 Task: Open Card Card0000000315 in Board Board0000000079 in Workspace WS0000000027 in Trello. Add Member Mailaustralia7@gmail.com to Card Card0000000315 in Board Board0000000079 in Workspace WS0000000027 in Trello. Add Orange Label titled Label0000000315 to Card Card0000000315 in Board Board0000000079 in Workspace WS0000000027 in Trello. Add Checklist CL0000000315 to Card Card0000000315 in Board Board0000000079 in Workspace WS0000000027 in Trello. Add Dates with Start Date as Jun 01 2023 and Due Date as Jun 30 2023 to Card Card0000000315 in Board Board0000000079 in Workspace WS0000000027 in Trello
Action: Mouse moved to (279, 435)
Screenshot: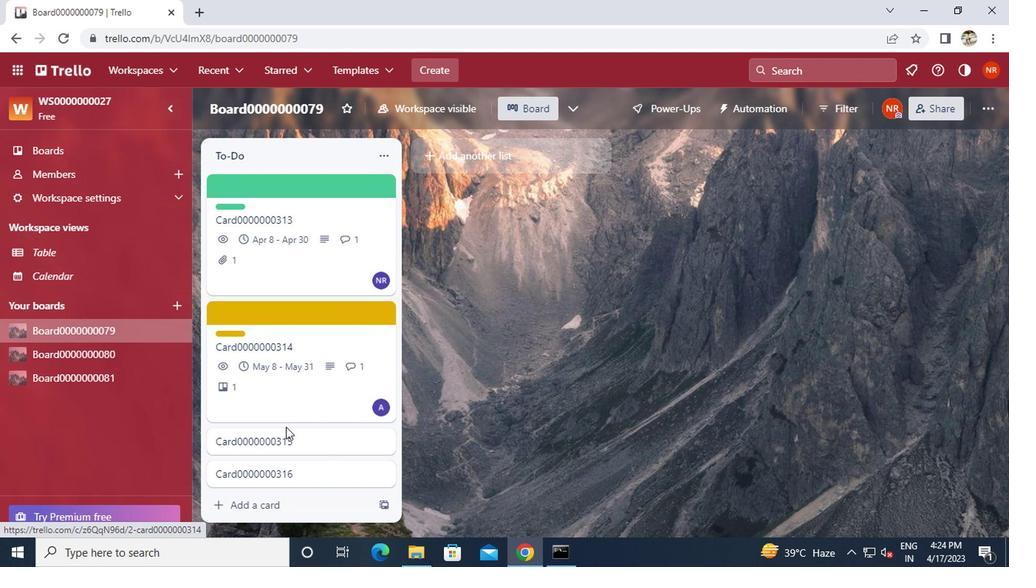 
Action: Mouse pressed left at (279, 435)
Screenshot: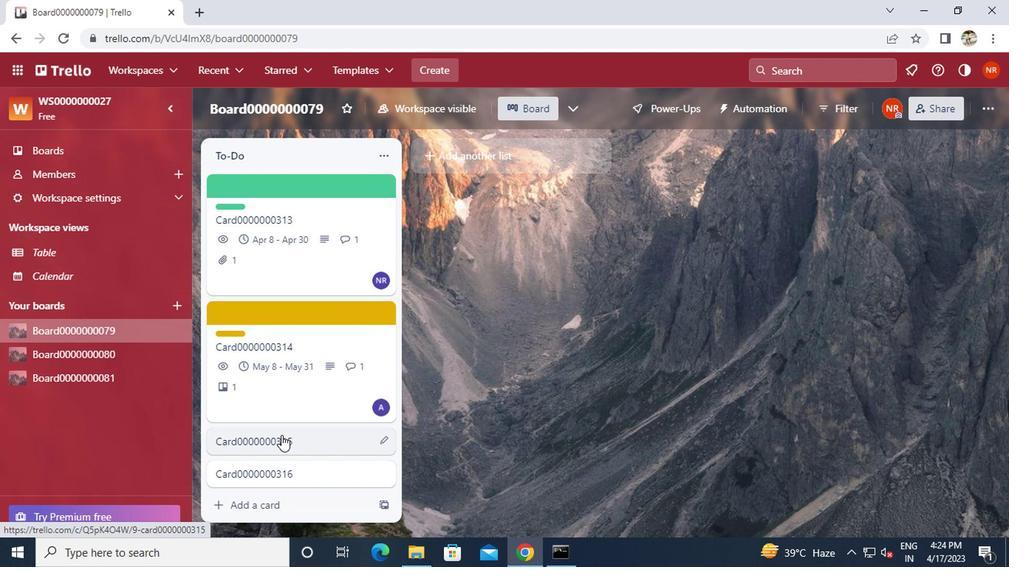 
Action: Mouse moved to (666, 188)
Screenshot: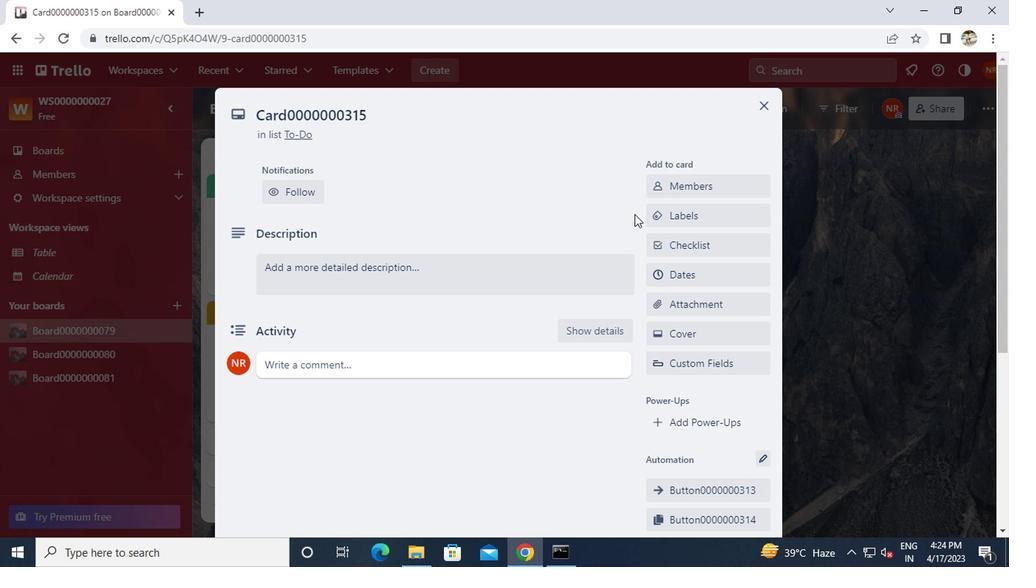 
Action: Mouse pressed left at (666, 188)
Screenshot: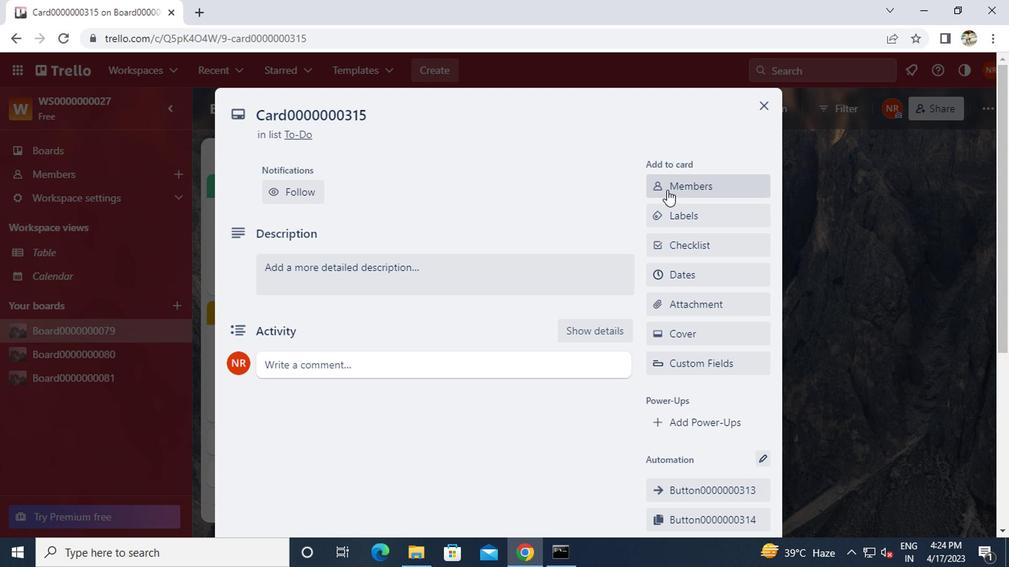 
Action: Key pressed m<Key.caps_lock>ailaustralia7<Key.shift>@GMAIL.COM
Screenshot: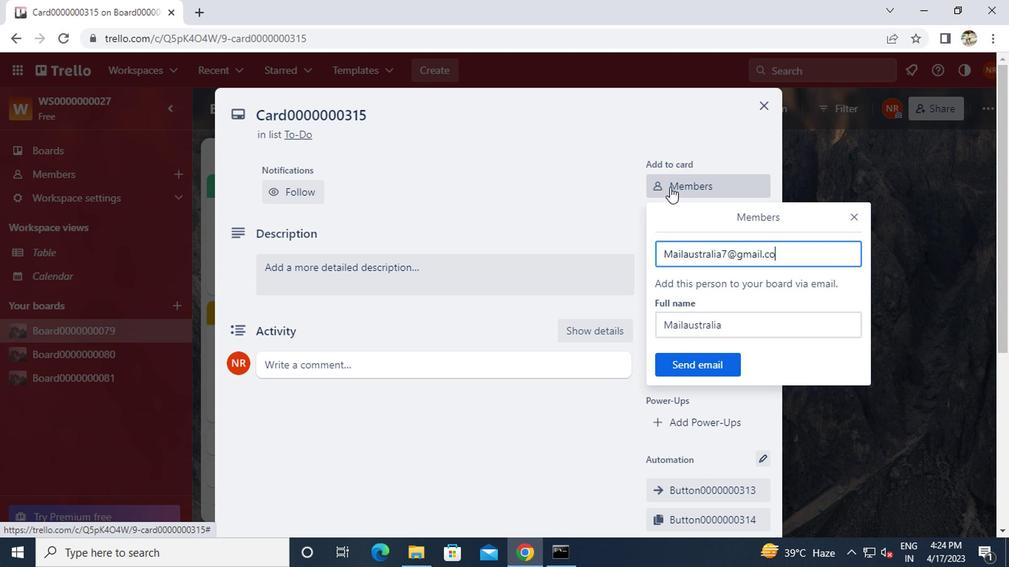 
Action: Mouse moved to (677, 372)
Screenshot: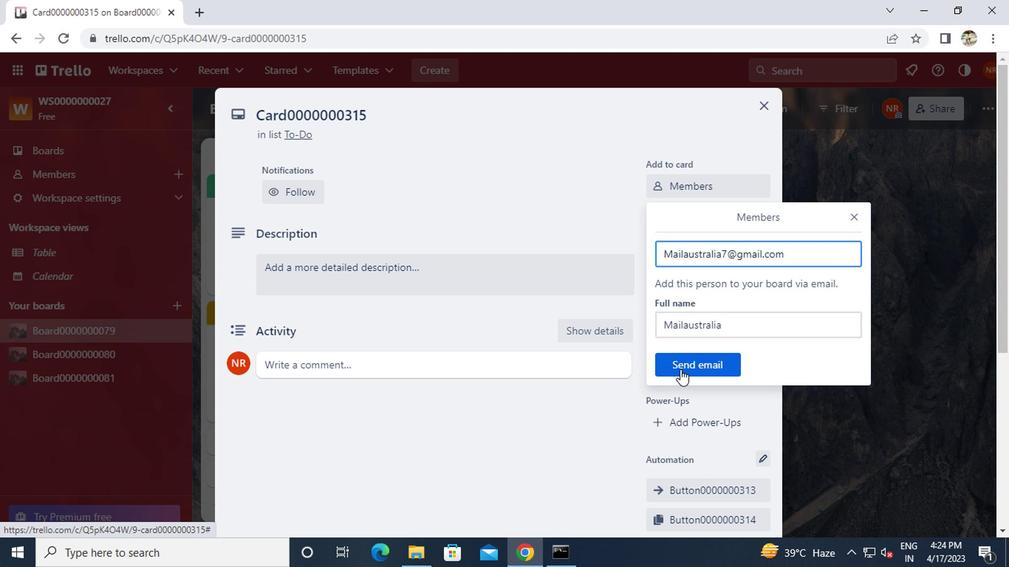 
Action: Mouse pressed left at (677, 372)
Screenshot: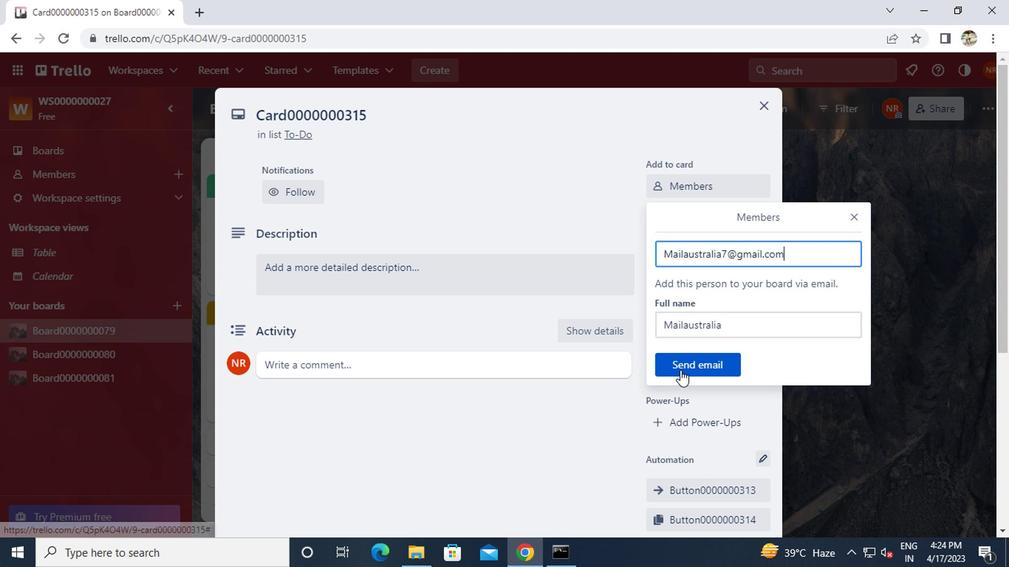 
Action: Mouse moved to (675, 221)
Screenshot: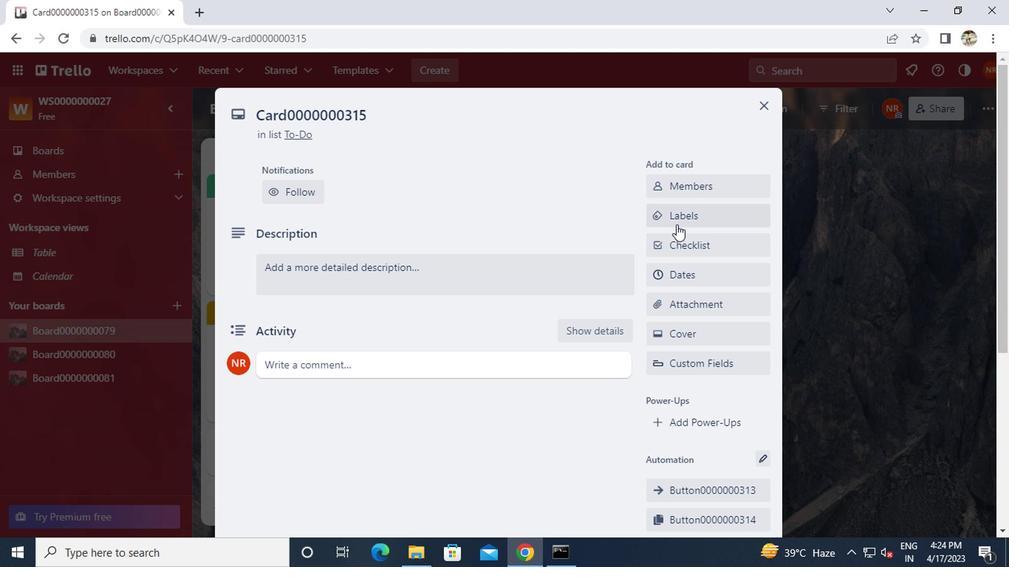 
Action: Mouse pressed left at (675, 221)
Screenshot: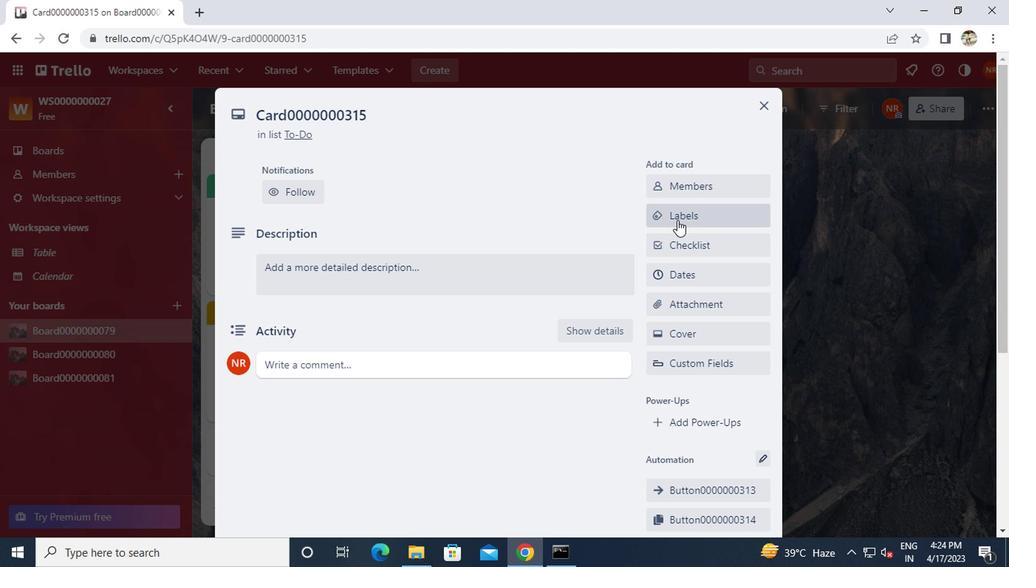 
Action: Mouse moved to (707, 430)
Screenshot: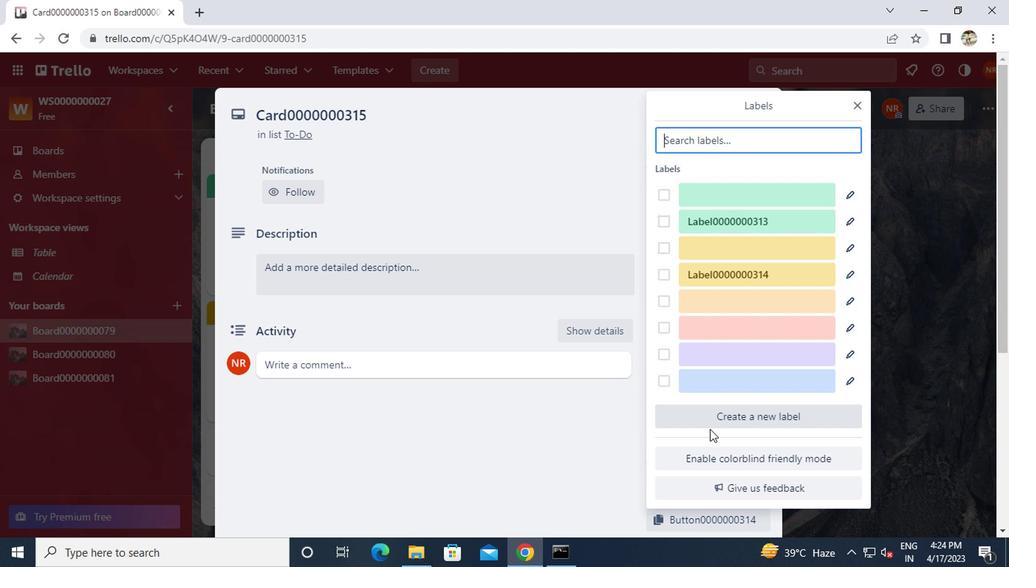 
Action: Mouse pressed left at (707, 430)
Screenshot: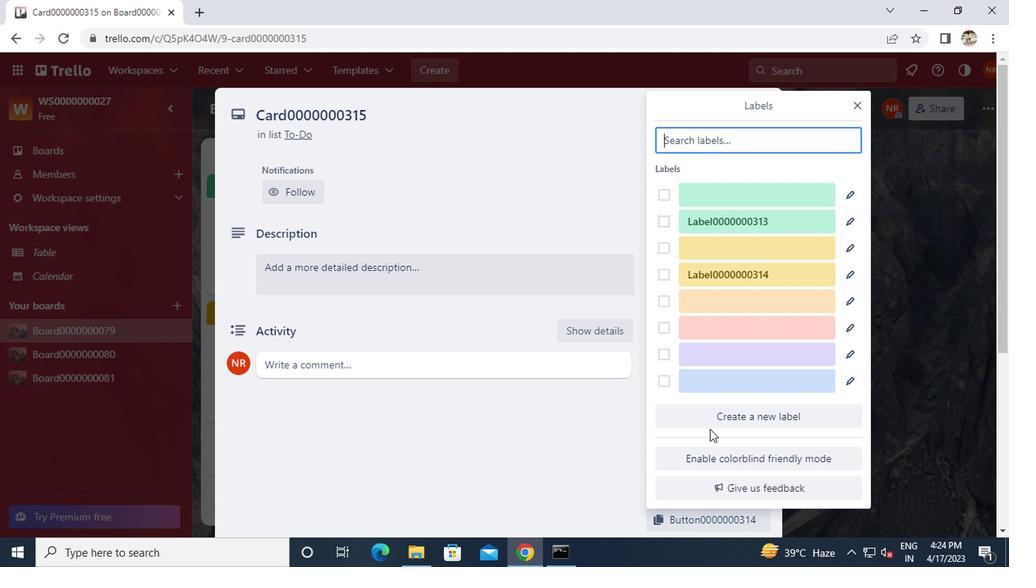 
Action: Mouse moved to (706, 422)
Screenshot: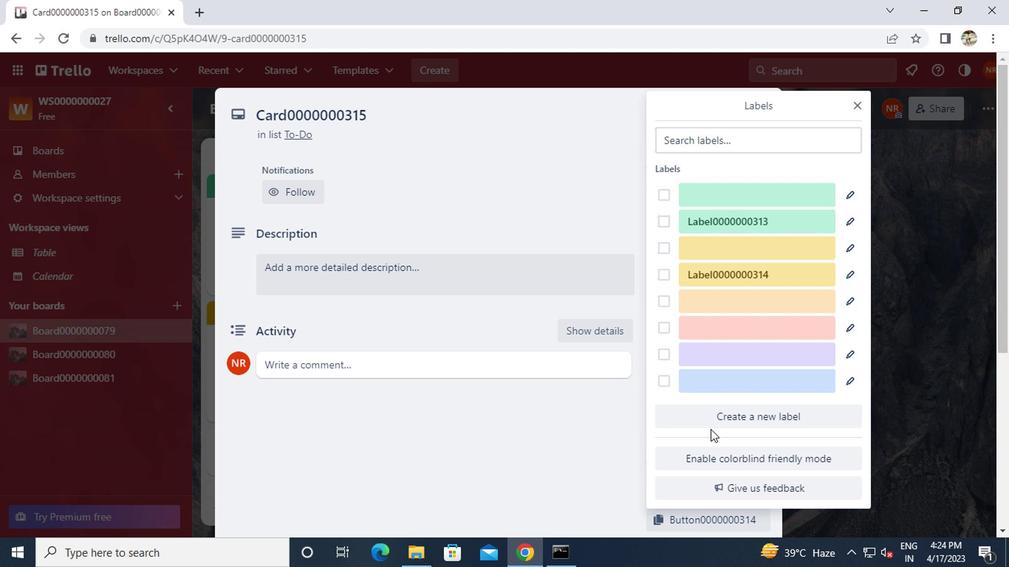 
Action: Mouse pressed left at (706, 422)
Screenshot: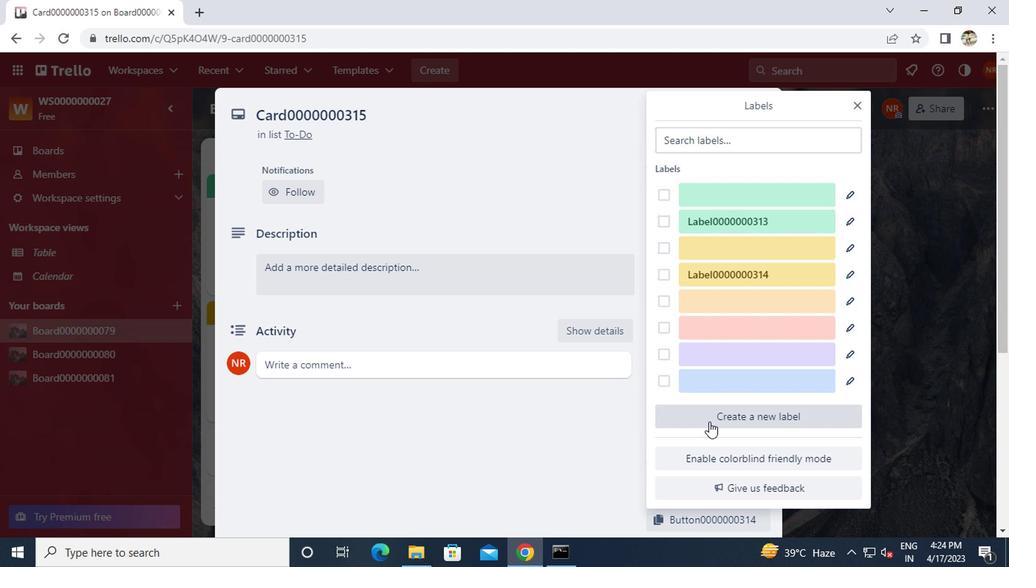 
Action: Mouse moved to (743, 326)
Screenshot: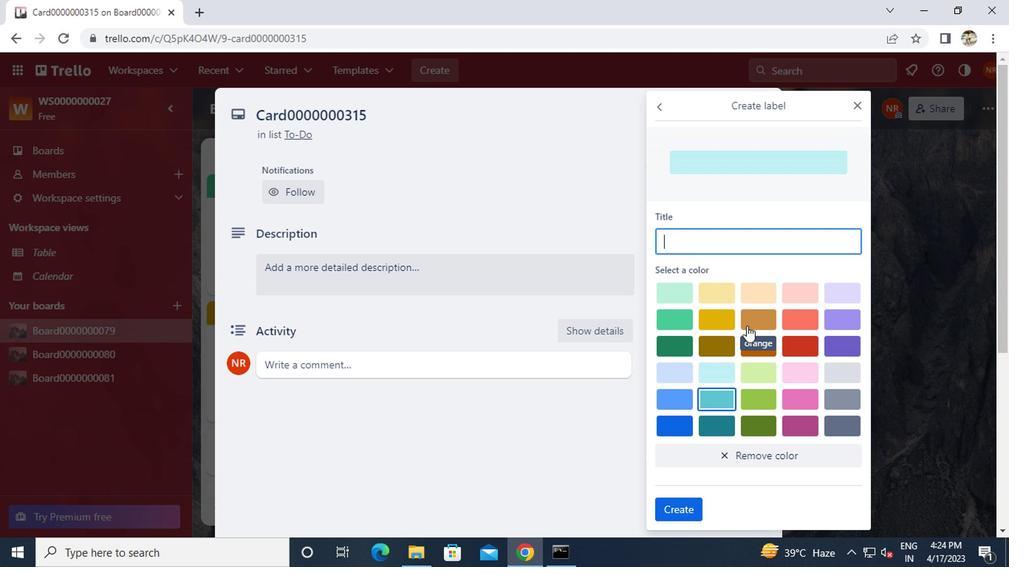 
Action: Mouse pressed left at (743, 326)
Screenshot: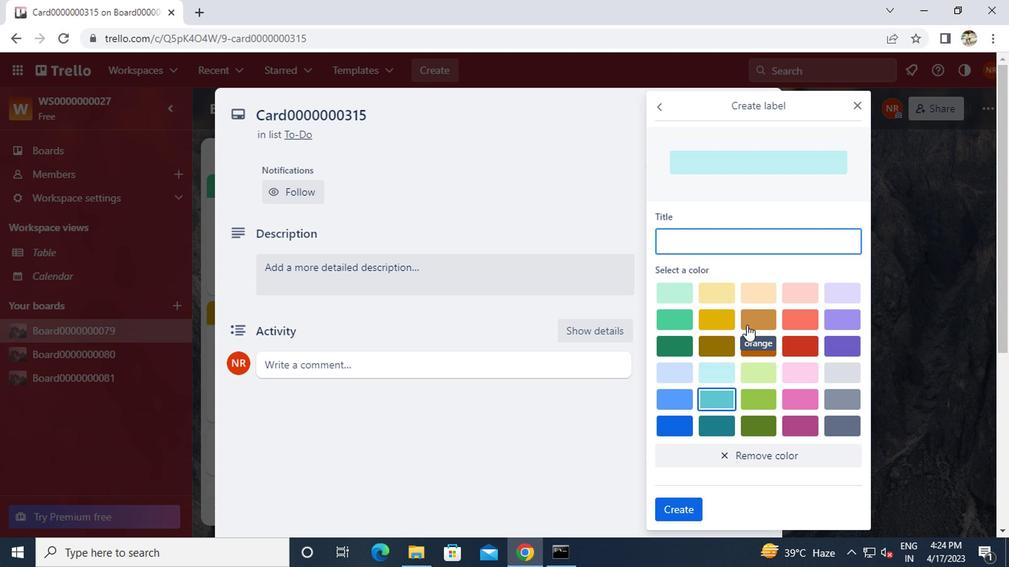 
Action: Mouse moved to (717, 237)
Screenshot: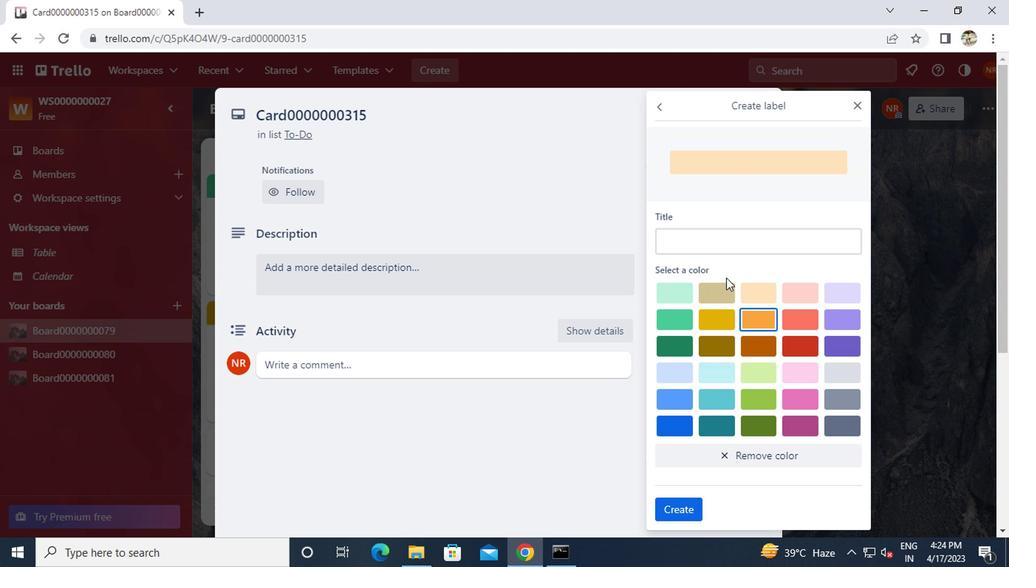 
Action: Mouse pressed left at (717, 237)
Screenshot: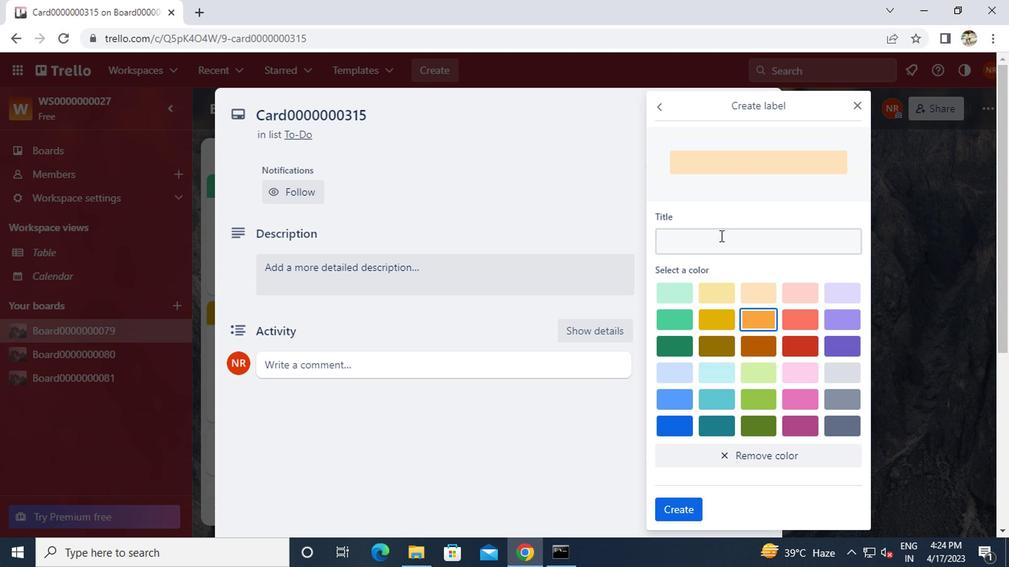 
Action: Key pressed <Key.caps_lock>L<Key.caps_lock>ABEL0000000315
Screenshot: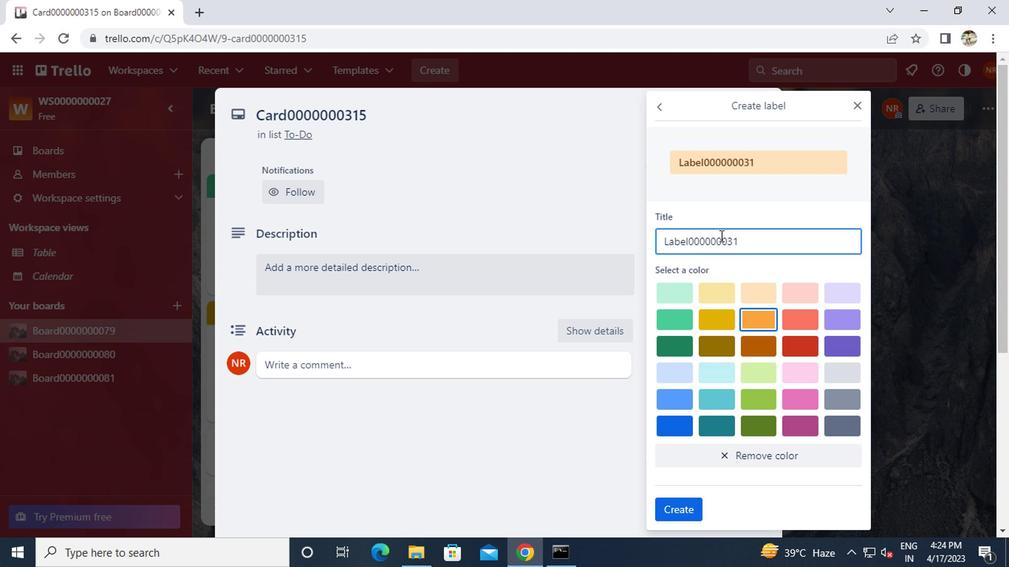
Action: Mouse moved to (682, 508)
Screenshot: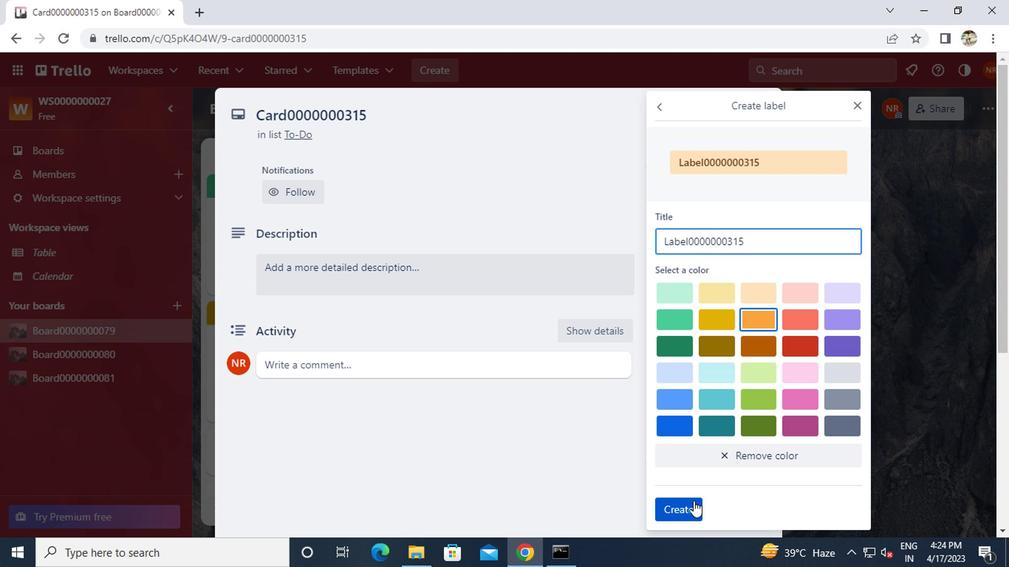 
Action: Mouse pressed left at (682, 508)
Screenshot: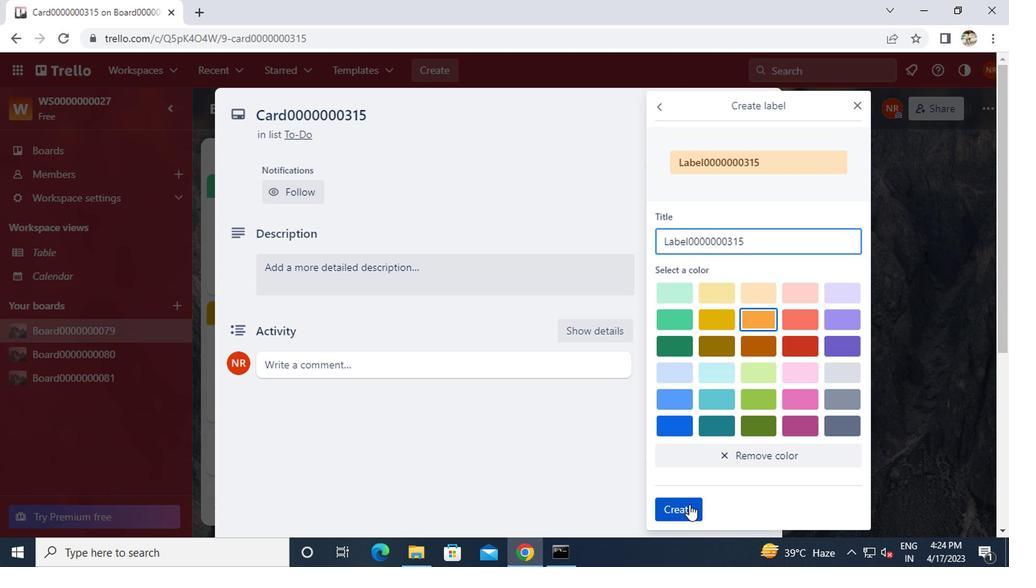 
Action: Mouse moved to (855, 109)
Screenshot: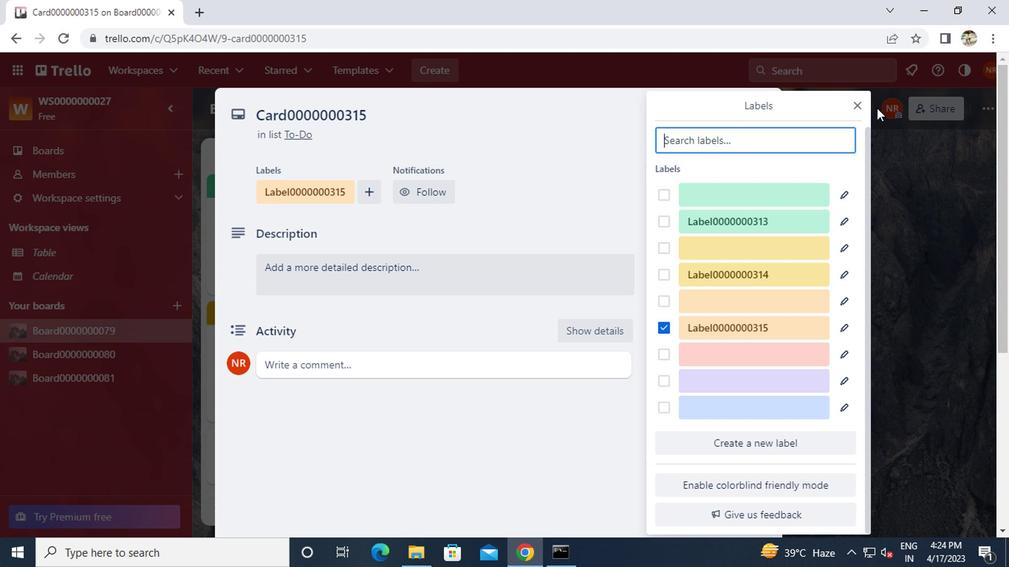 
Action: Mouse pressed left at (855, 109)
Screenshot: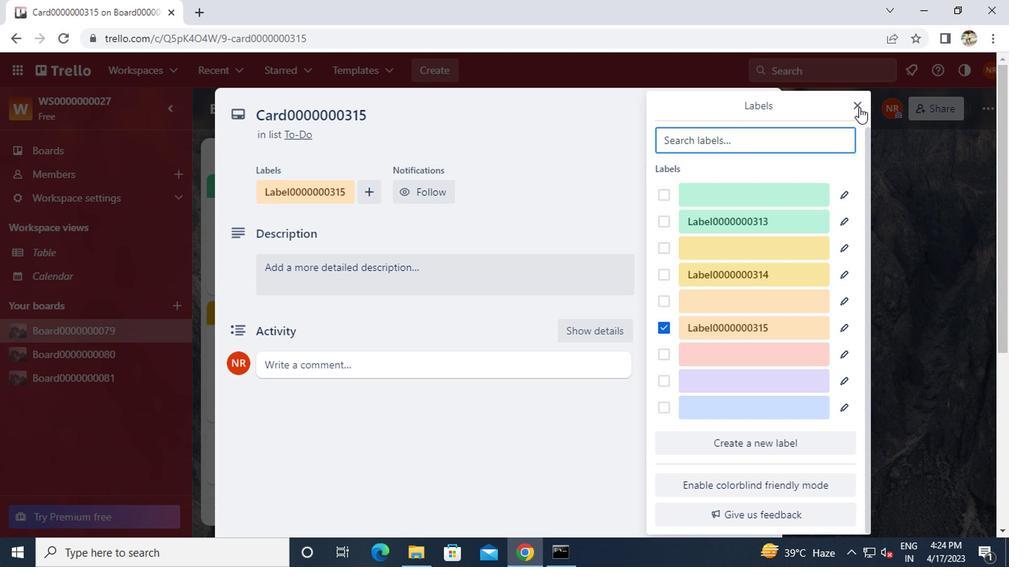 
Action: Mouse moved to (692, 256)
Screenshot: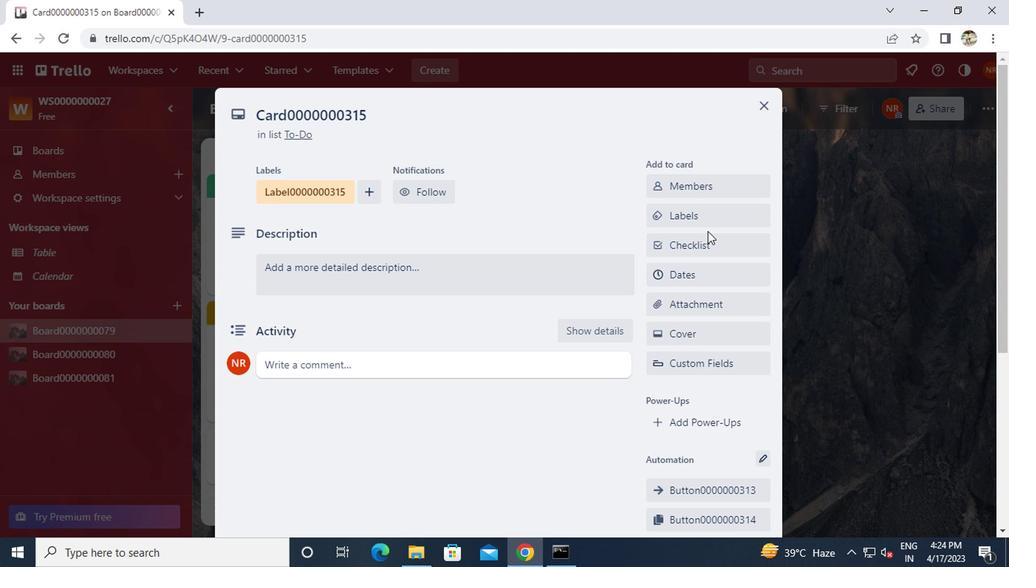 
Action: Mouse pressed left at (692, 256)
Screenshot: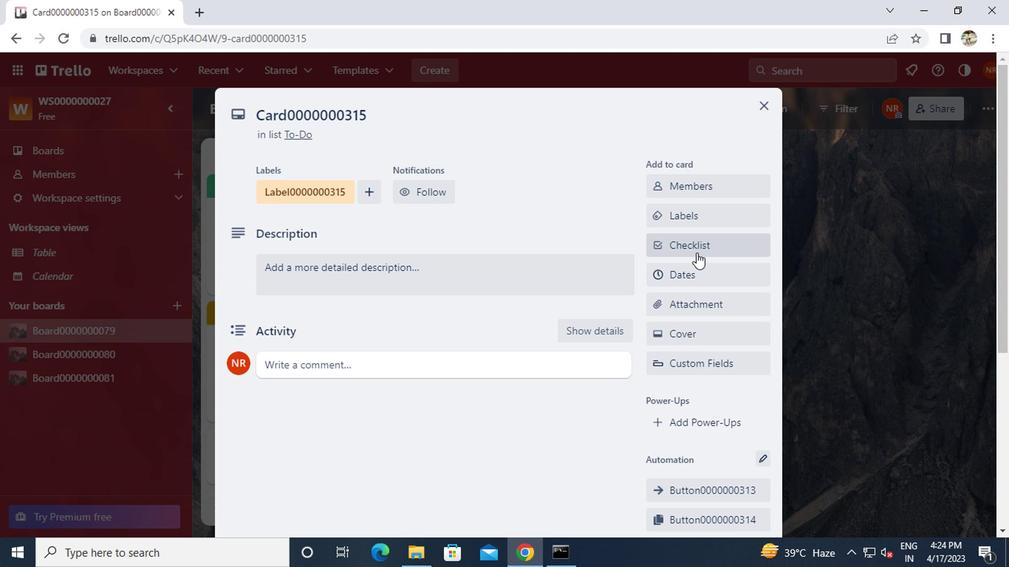 
Action: Key pressed <Key.caps_lock>CL0000000315
Screenshot: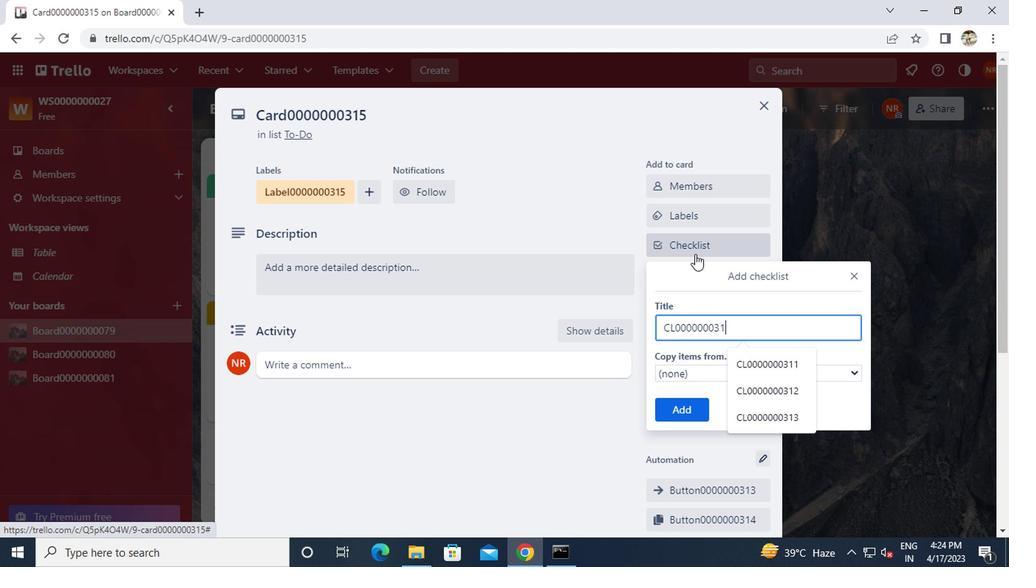 
Action: Mouse moved to (679, 409)
Screenshot: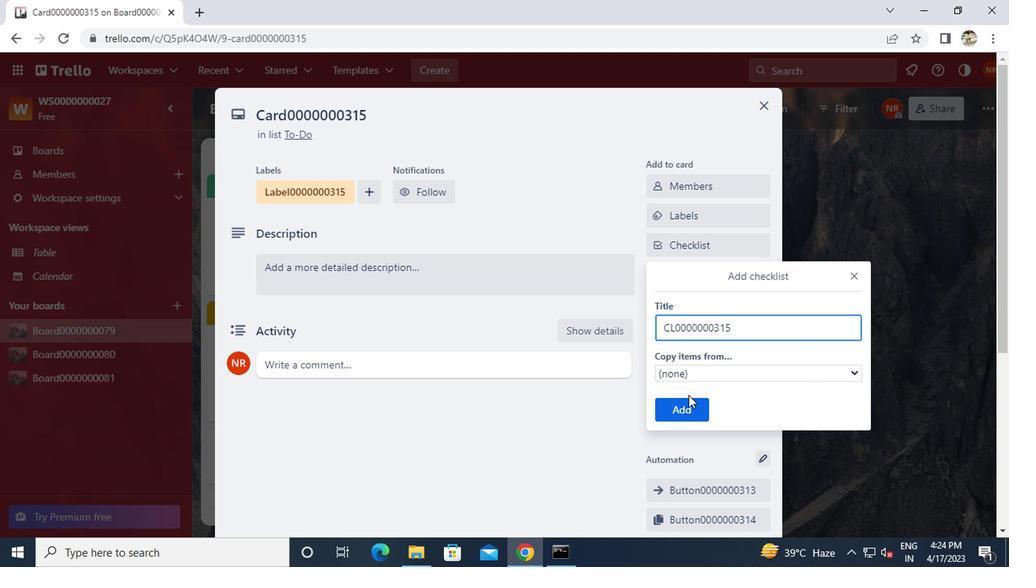 
Action: Mouse pressed left at (679, 409)
Screenshot: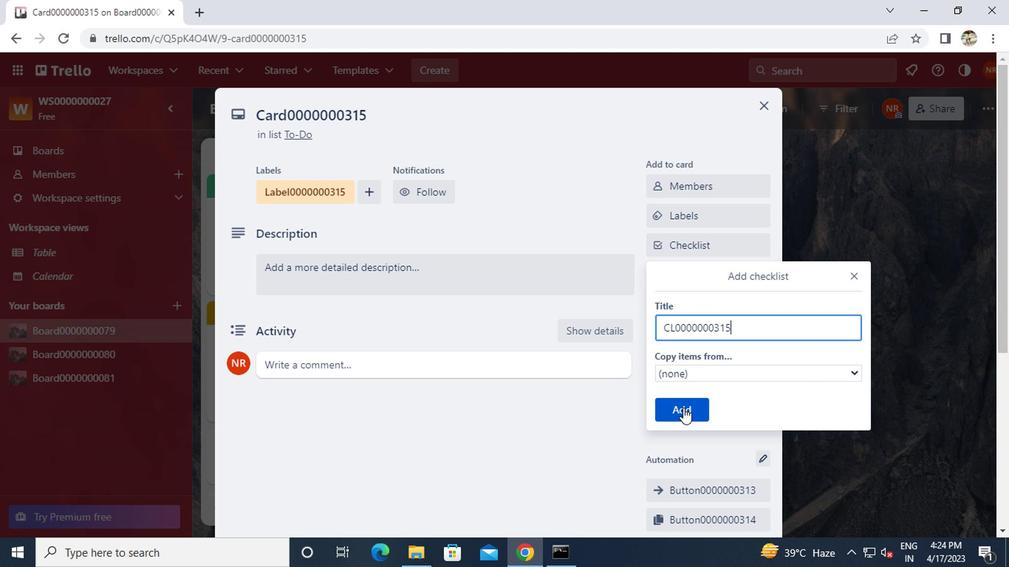 
Action: Mouse moved to (658, 281)
Screenshot: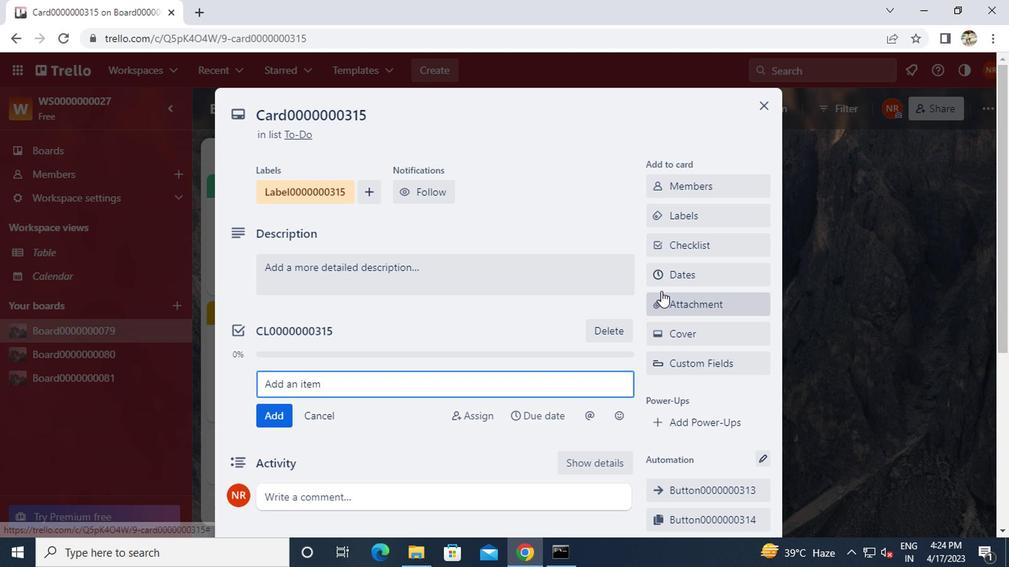 
Action: Mouse pressed left at (658, 281)
Screenshot: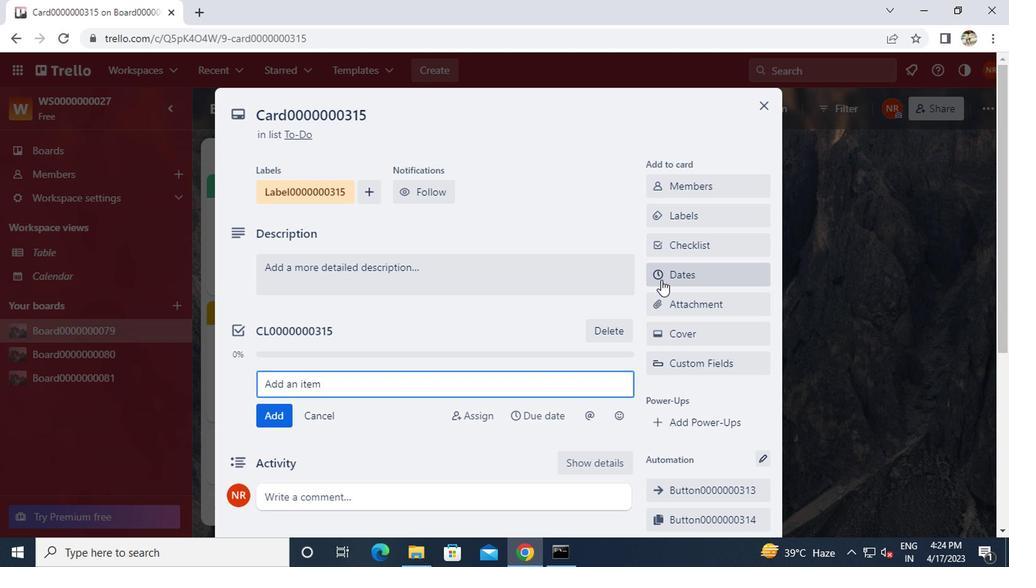 
Action: Mouse moved to (657, 370)
Screenshot: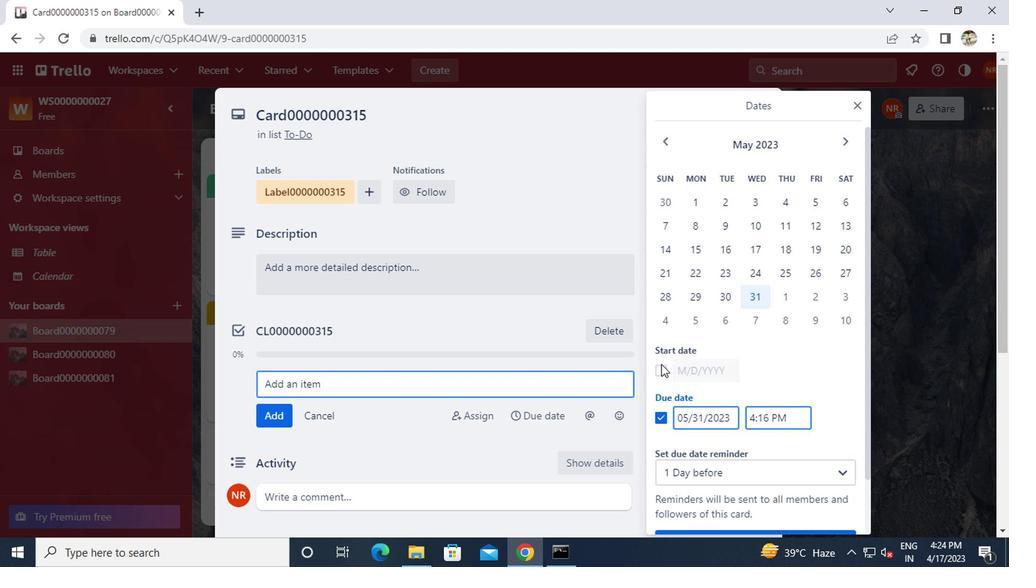 
Action: Mouse pressed left at (657, 370)
Screenshot: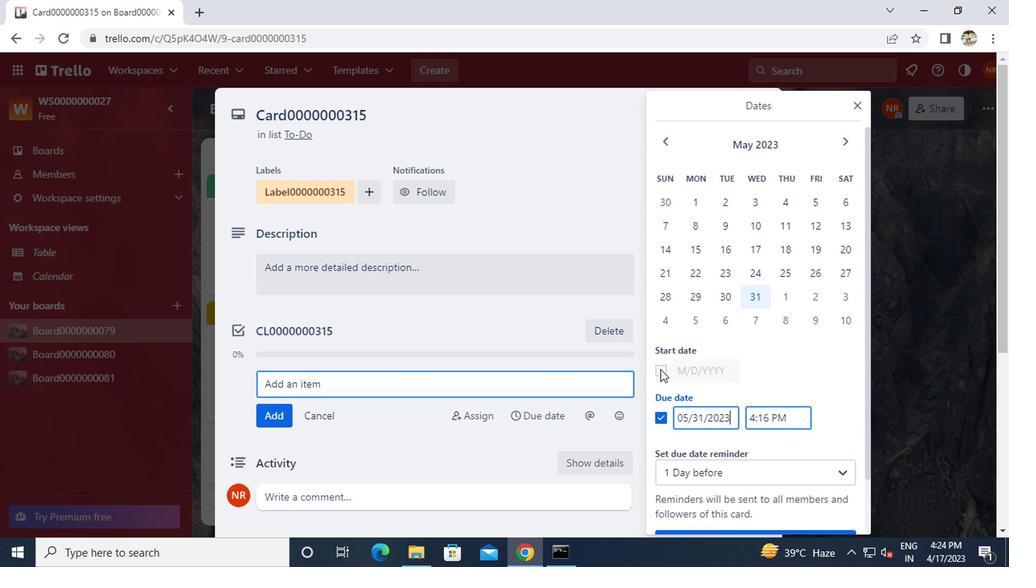 
Action: Mouse moved to (843, 137)
Screenshot: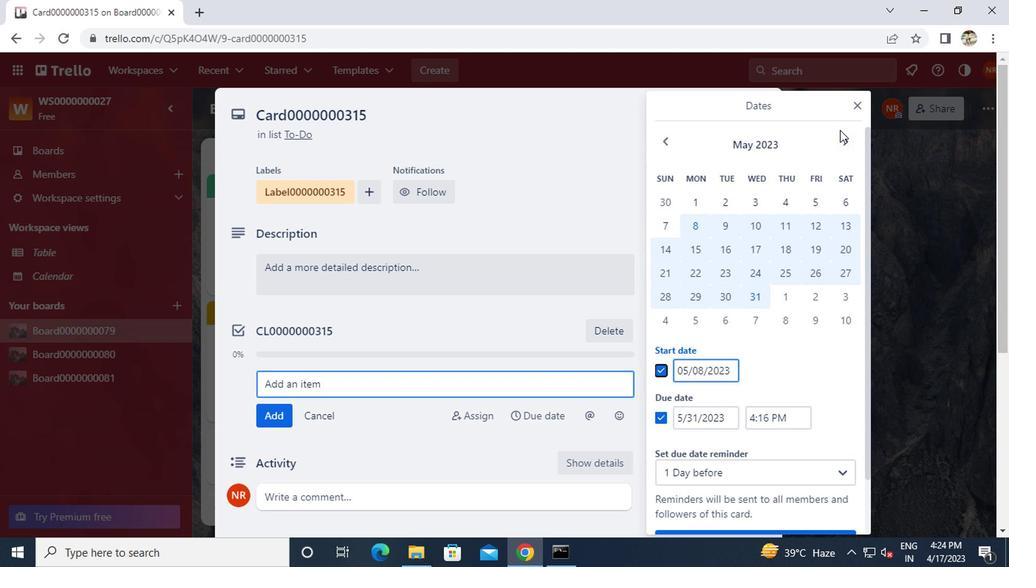
Action: Mouse pressed left at (843, 137)
Screenshot: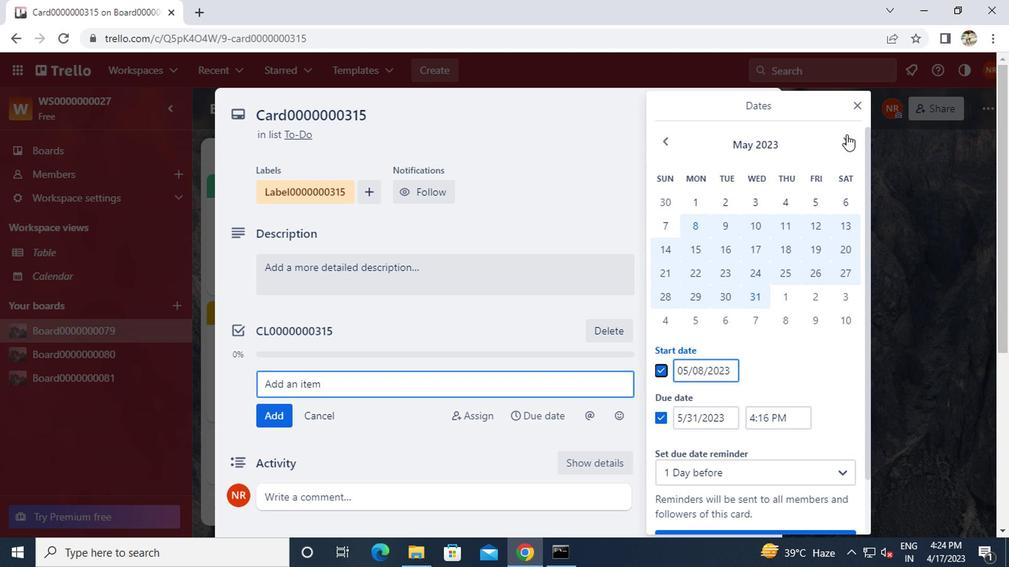 
Action: Mouse moved to (778, 202)
Screenshot: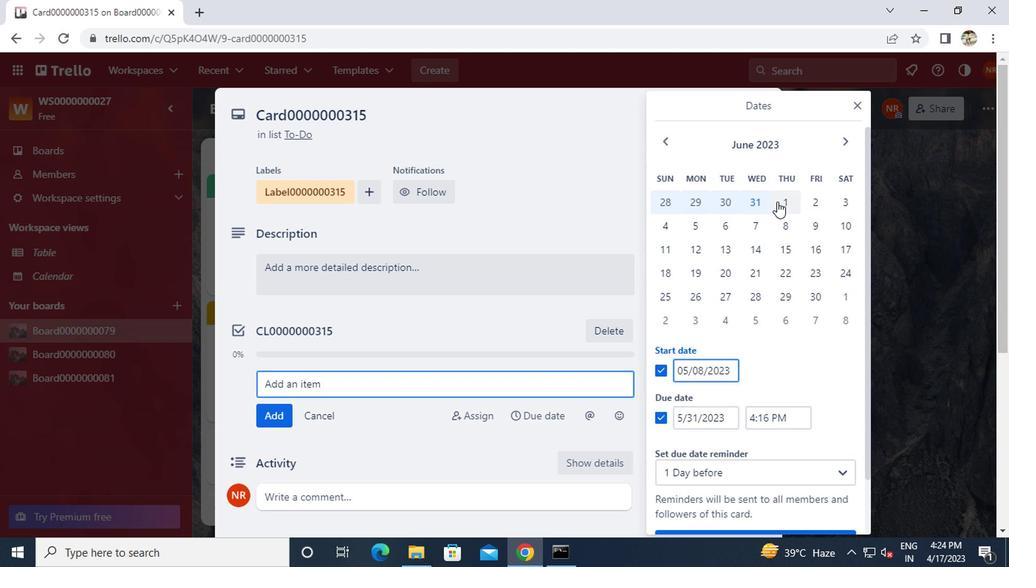 
Action: Mouse pressed left at (778, 202)
Screenshot: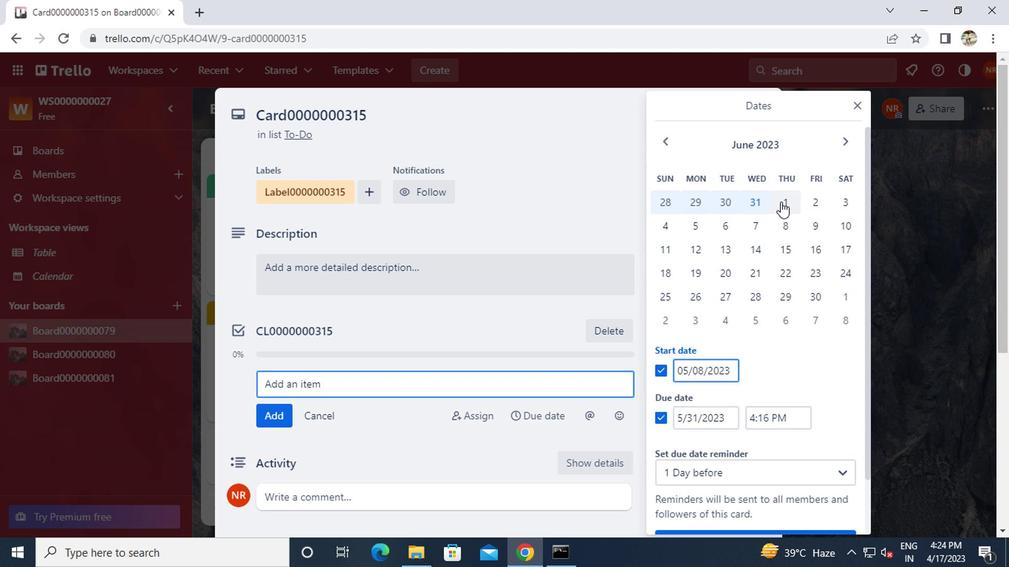 
Action: Mouse moved to (809, 297)
Screenshot: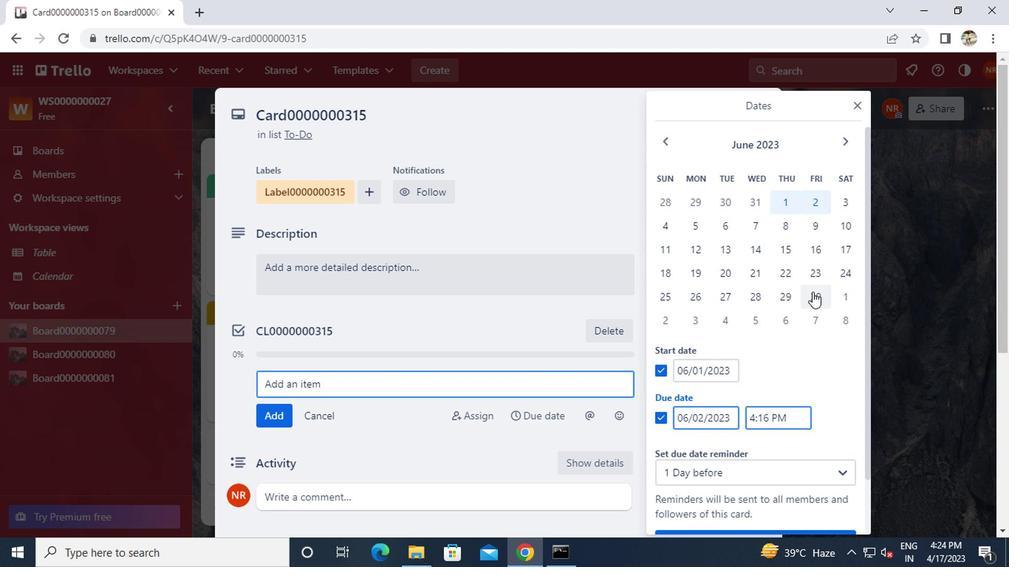 
Action: Mouse pressed left at (809, 297)
Screenshot: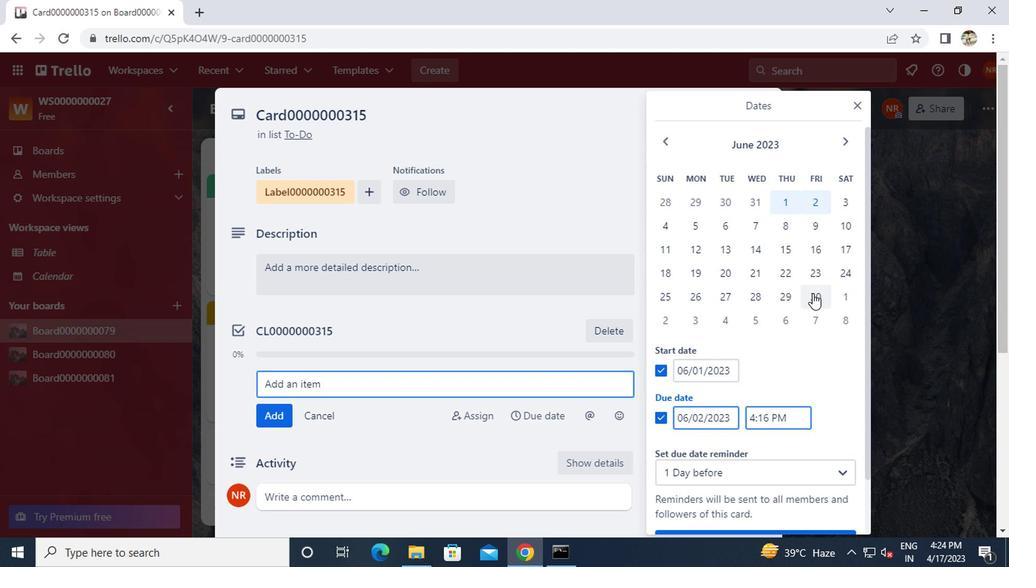 
Action: Mouse moved to (770, 336)
Screenshot: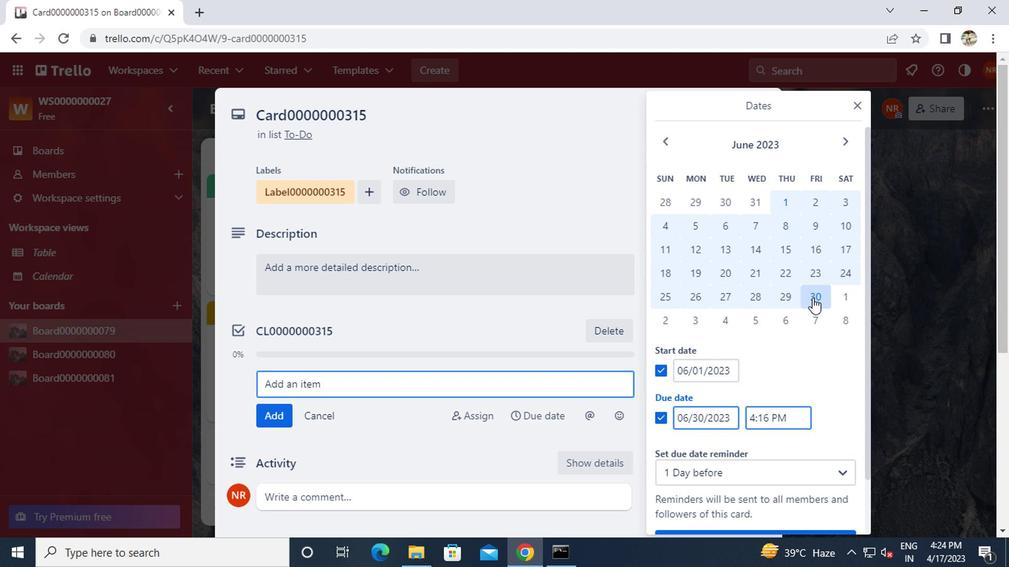 
Action: Mouse scrolled (770, 335) with delta (0, 0)
Screenshot: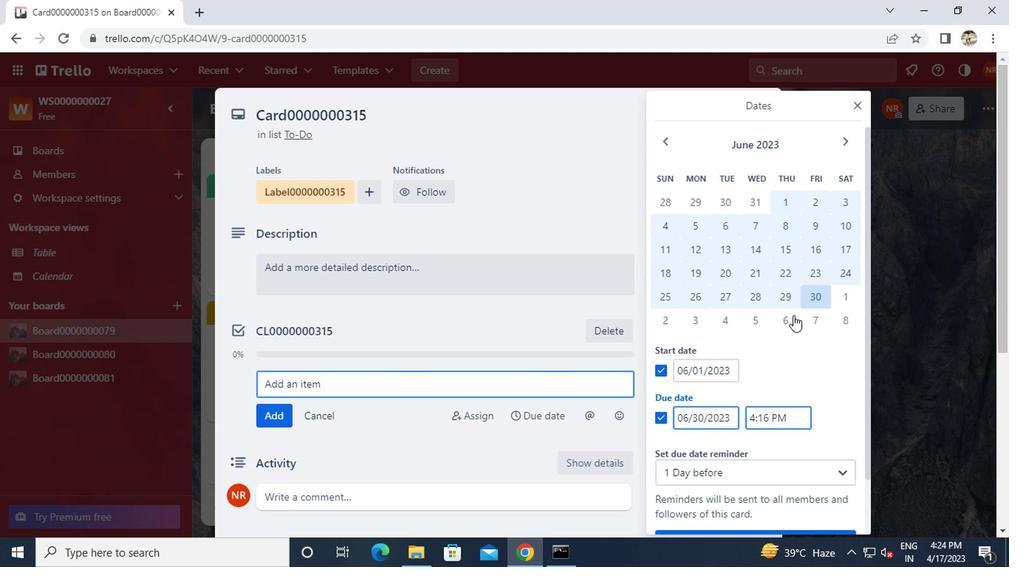 
Action: Mouse scrolled (770, 335) with delta (0, 0)
Screenshot: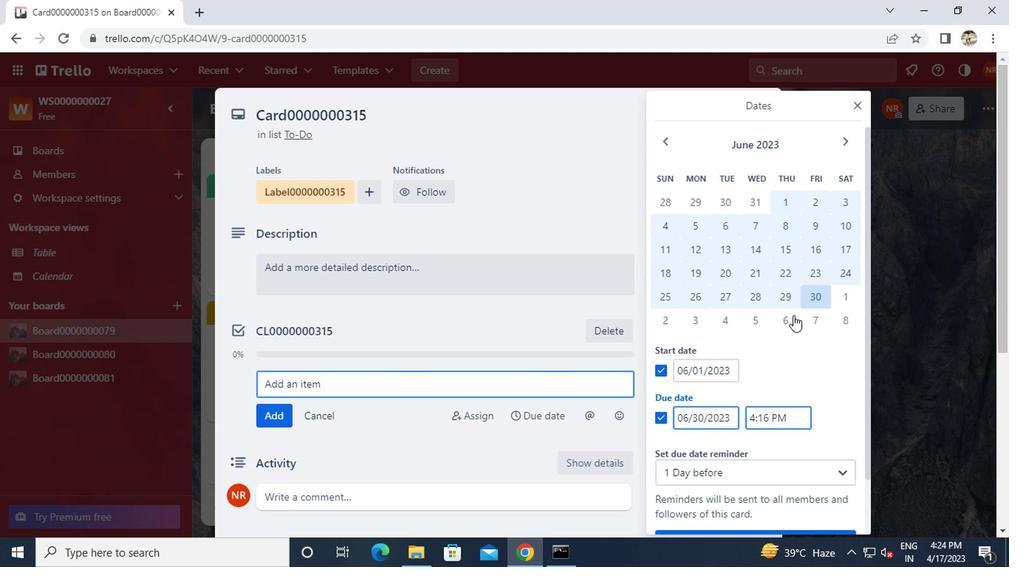 
Action: Mouse scrolled (770, 335) with delta (0, 0)
Screenshot: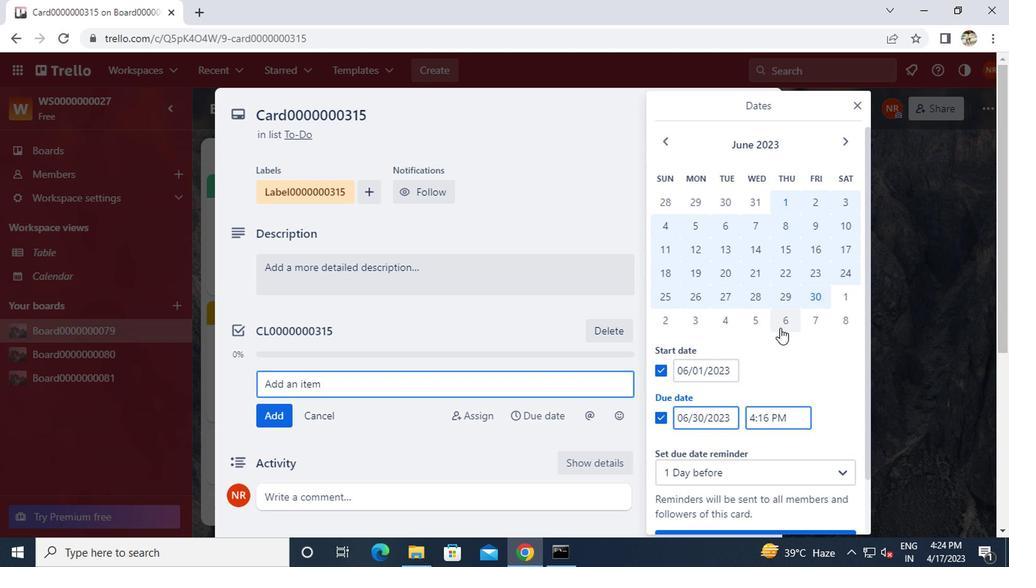 
Action: Mouse scrolled (770, 335) with delta (0, 0)
Screenshot: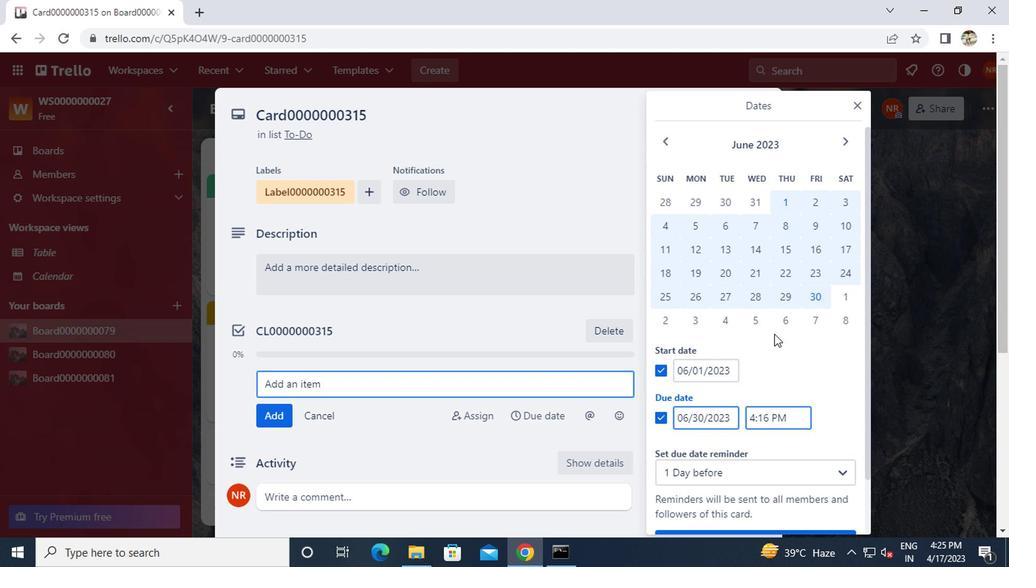 
Action: Mouse moved to (735, 477)
Screenshot: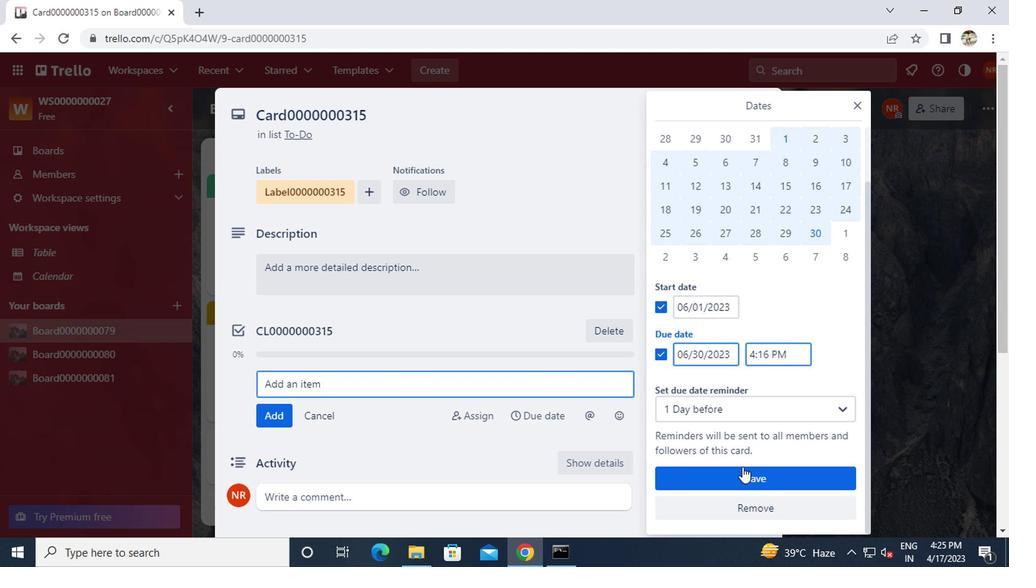 
Action: Mouse pressed left at (735, 477)
Screenshot: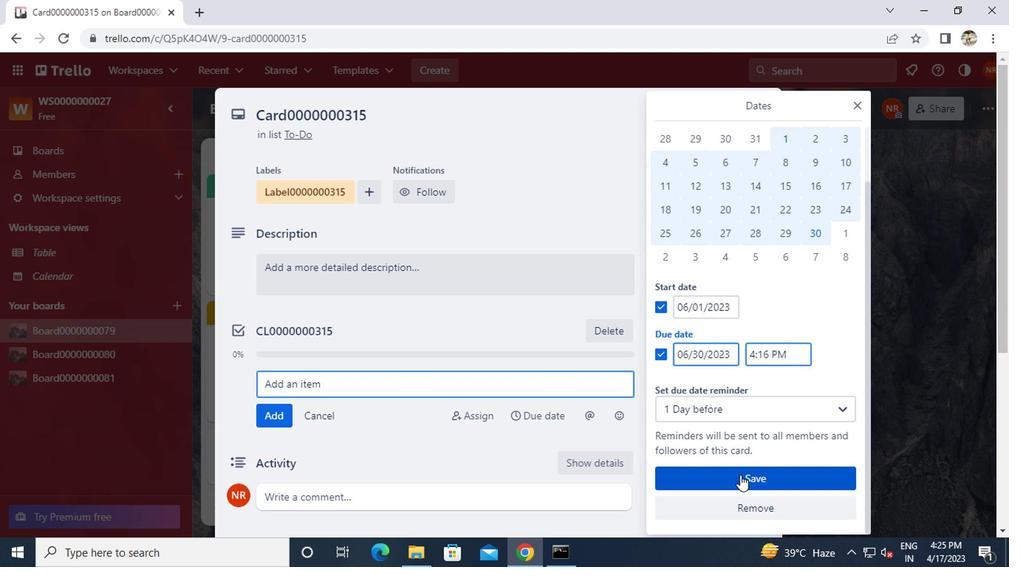 
Action: Mouse moved to (764, 102)
Screenshot: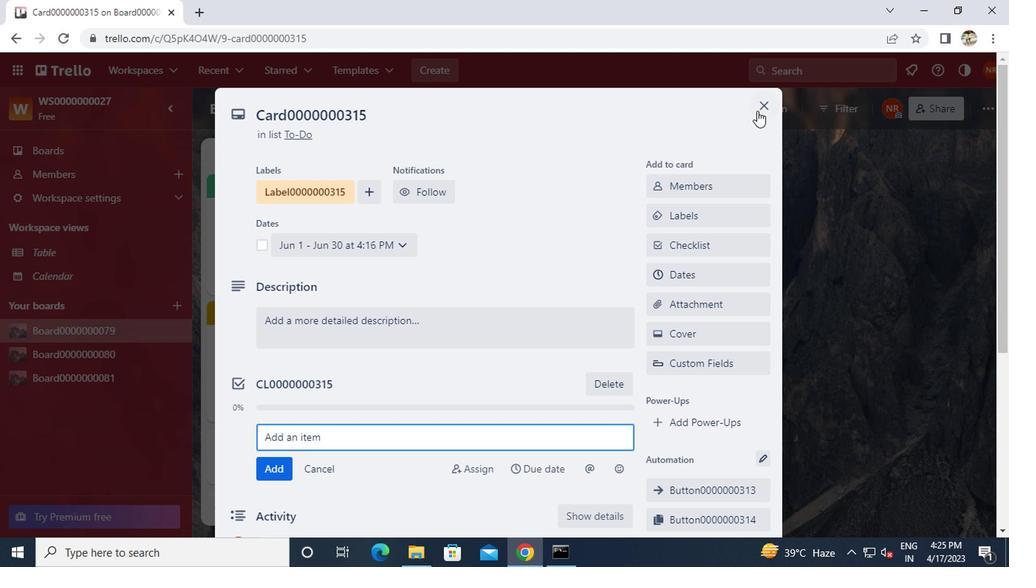 
Action: Mouse pressed left at (764, 102)
Screenshot: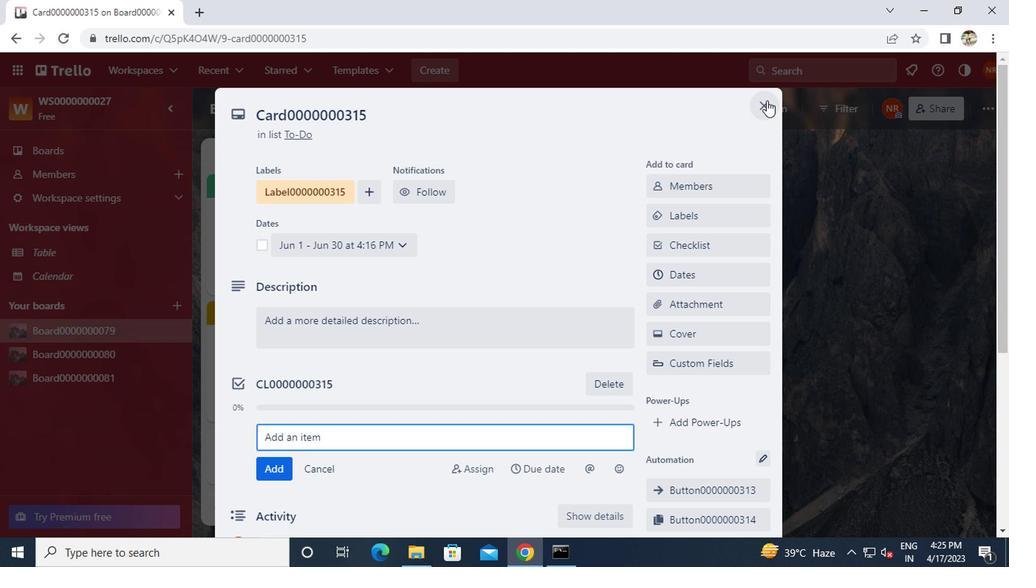 
Action: Mouse moved to (764, 102)
Screenshot: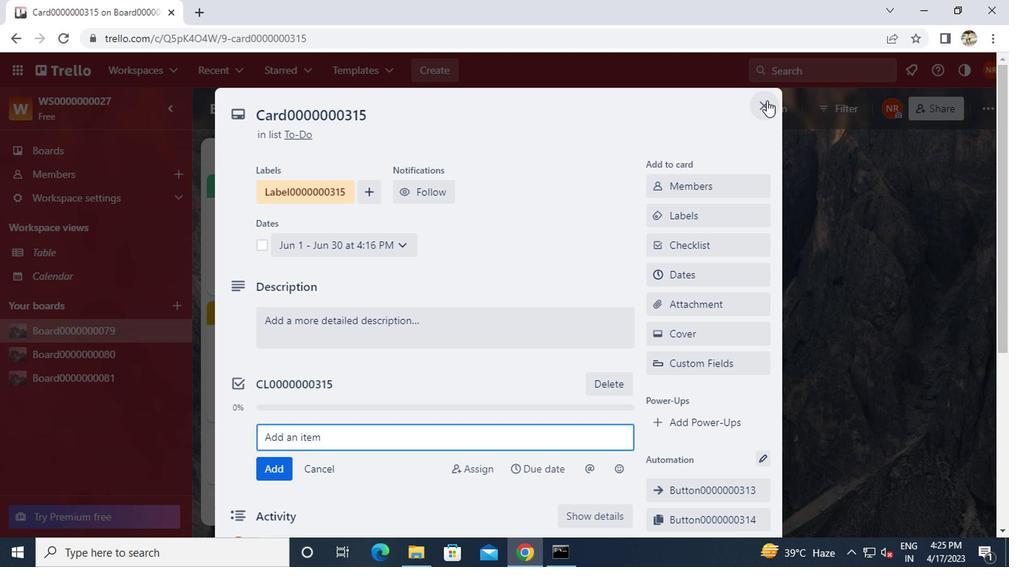 
Action: Key pressed <Key.f8>
Screenshot: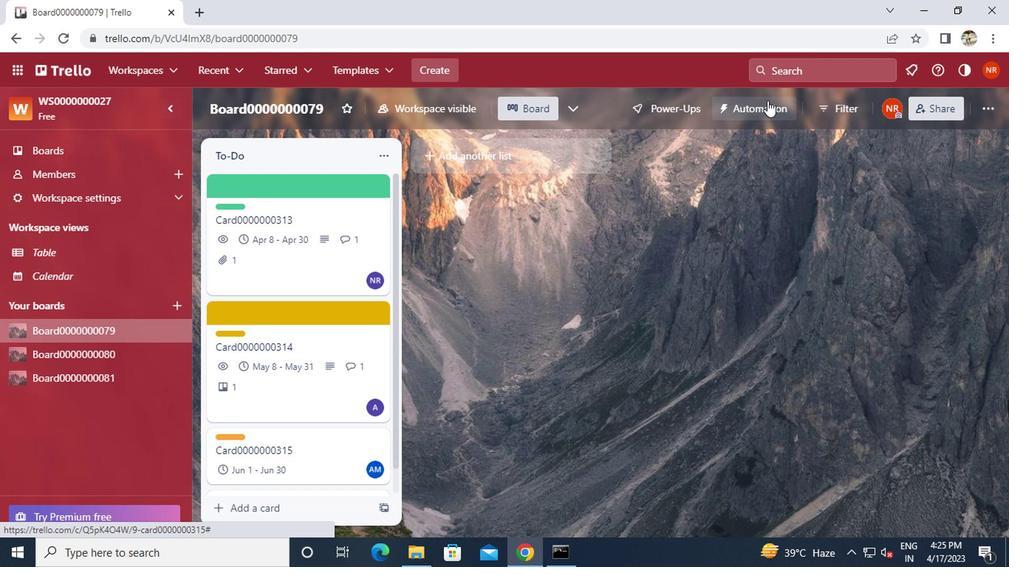 
